 Task: Create Card Training Workshop Analytics Review in Board Email Marketing Platforms and Tools to Workspace Accounting and Bookkeeping Services. Create Card Elderly Care Review in Board Employee Recognition and Rewards Programs to Workspace Accounting and Bookkeeping Services. Create Card Training Workshop Analytics Review in Board Brand Voice Development and Brand Tone of Voice Guidelines Creation to Workspace Accounting and Bookkeeping Services
Action: Mouse moved to (645, 187)
Screenshot: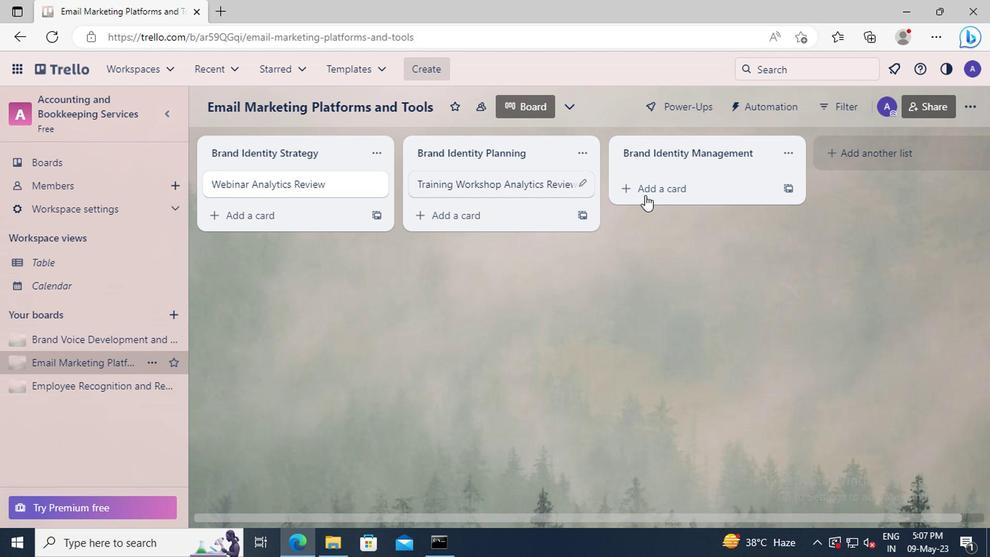 
Action: Mouse pressed left at (645, 187)
Screenshot: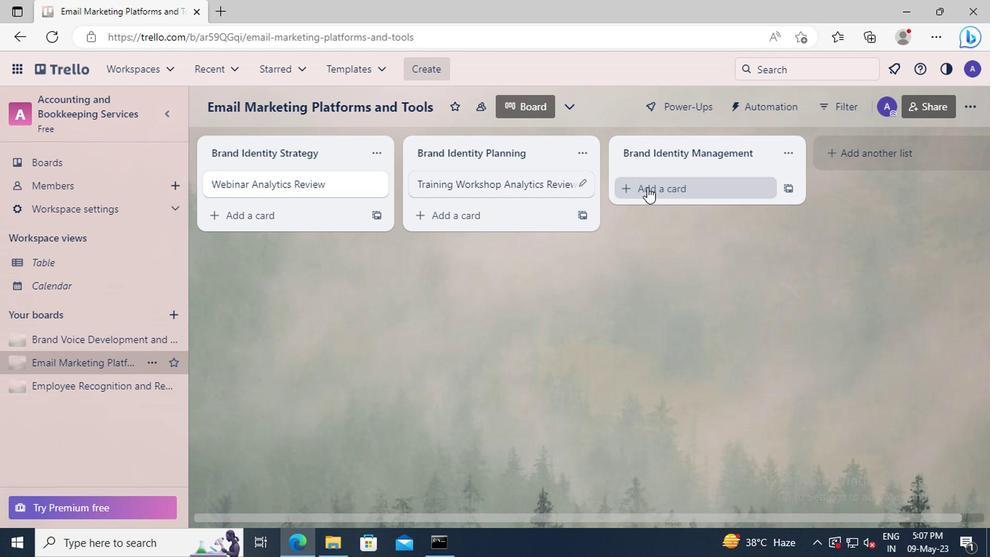 
Action: Key pressed <Key.shift>TRAINING<Key.space><Key.shift_r>WORKSHOP<Key.space><Key.shift>ANALYTICS<Key.space><Key.shift>REVIEW
Screenshot: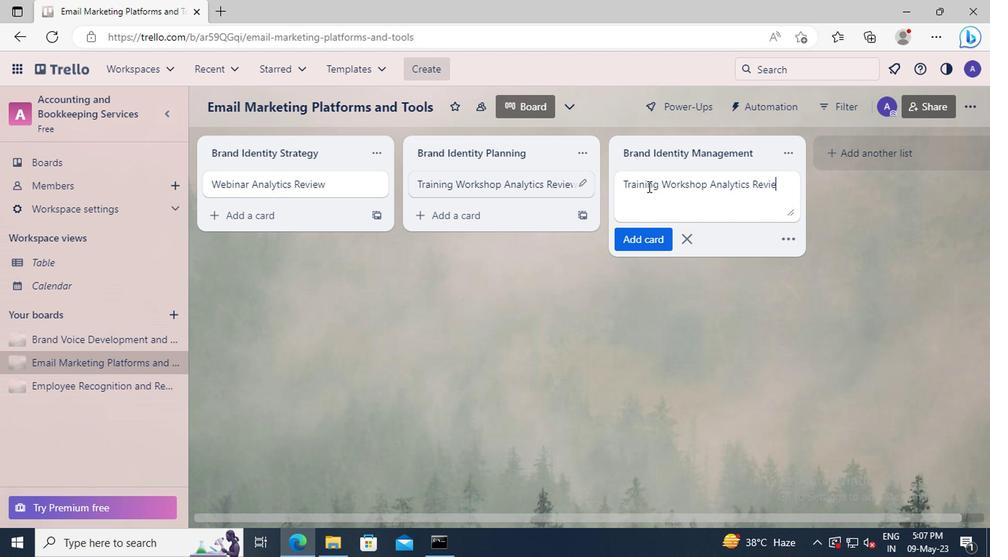 
Action: Mouse moved to (642, 246)
Screenshot: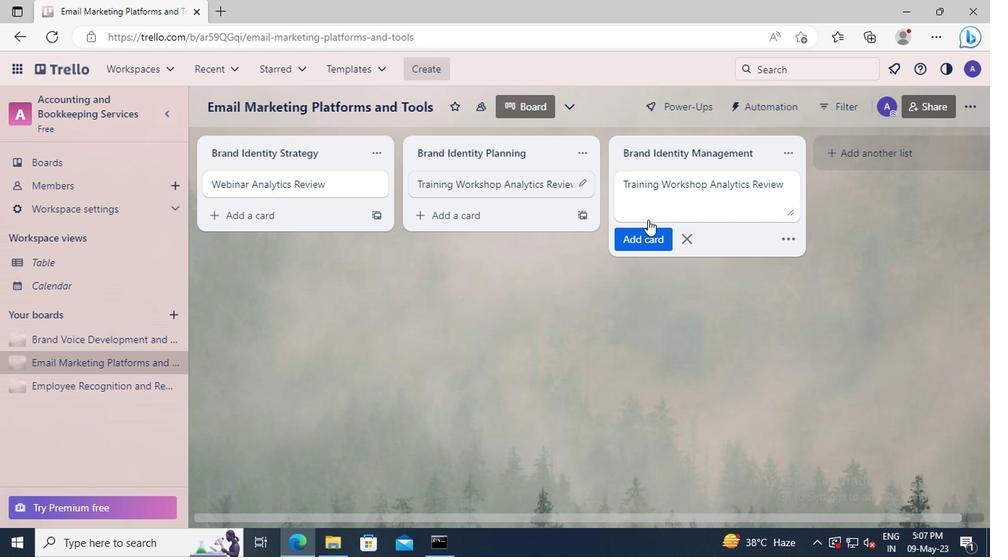
Action: Mouse pressed left at (642, 246)
Screenshot: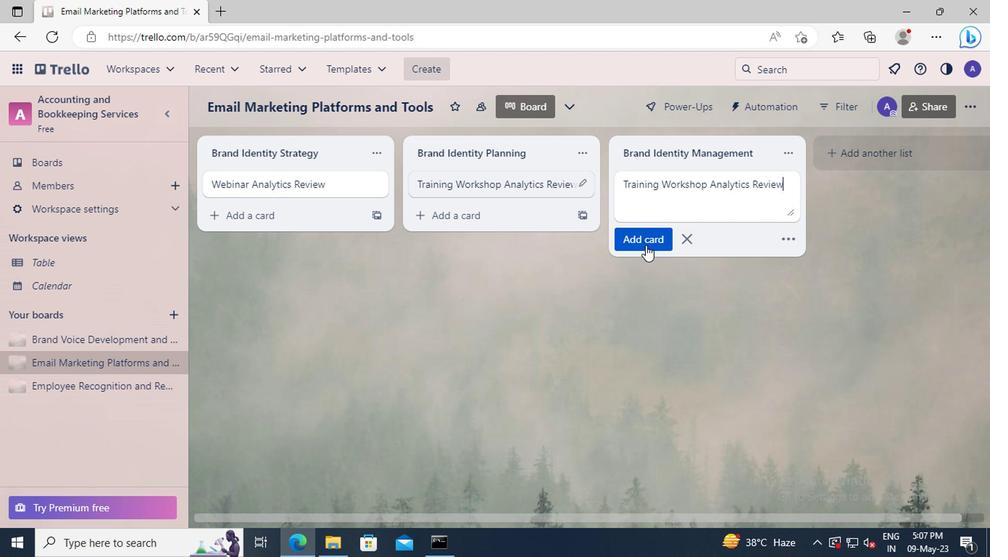 
Action: Mouse moved to (109, 387)
Screenshot: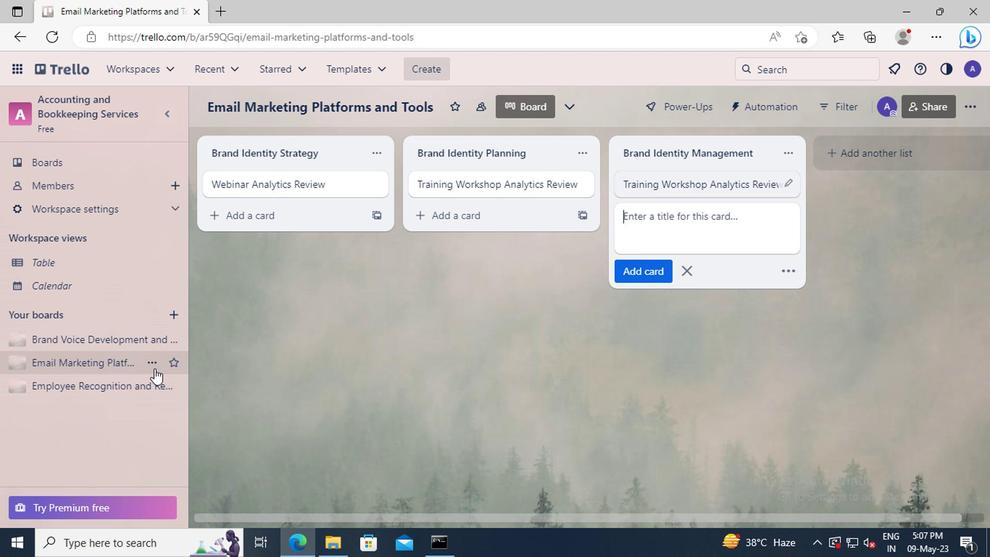 
Action: Mouse pressed left at (109, 387)
Screenshot: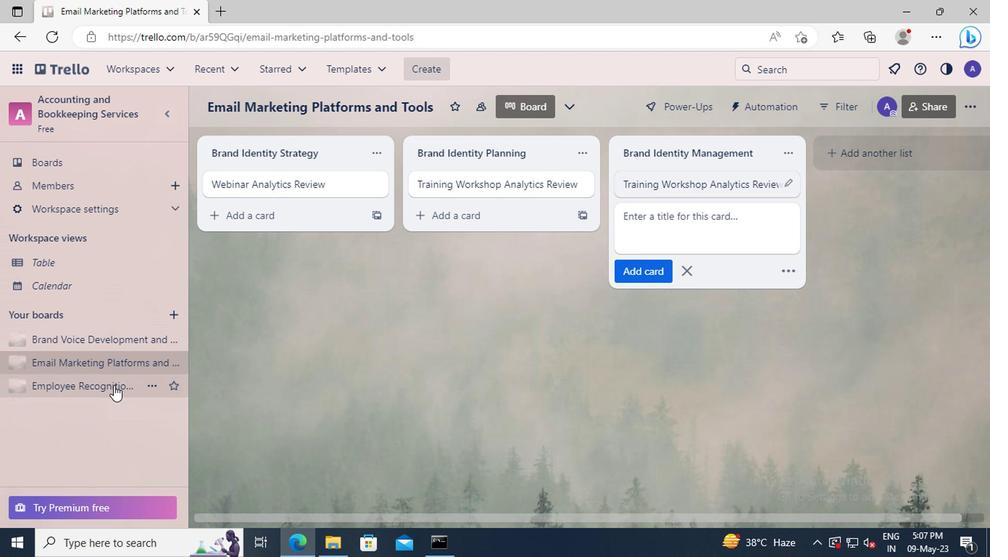 
Action: Mouse moved to (653, 188)
Screenshot: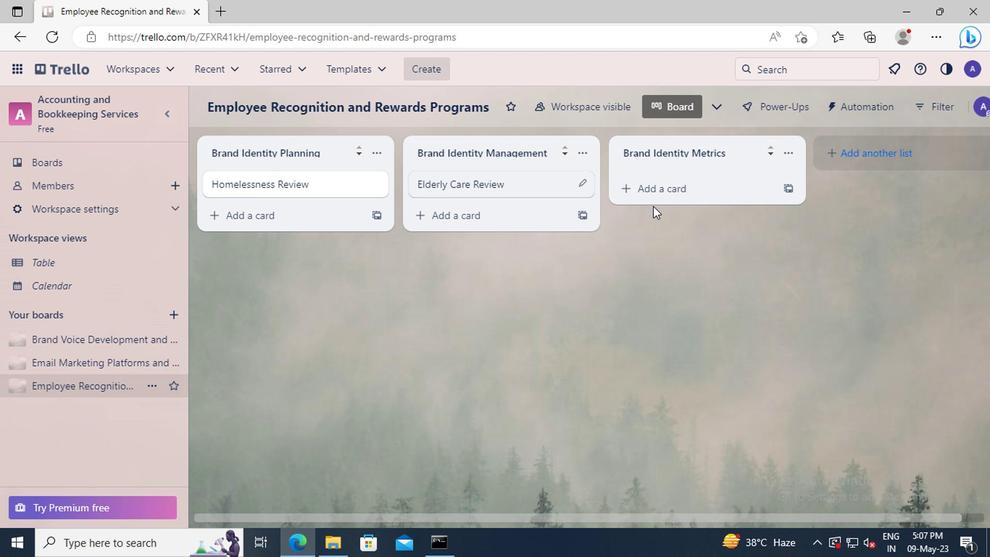 
Action: Mouse pressed left at (653, 188)
Screenshot: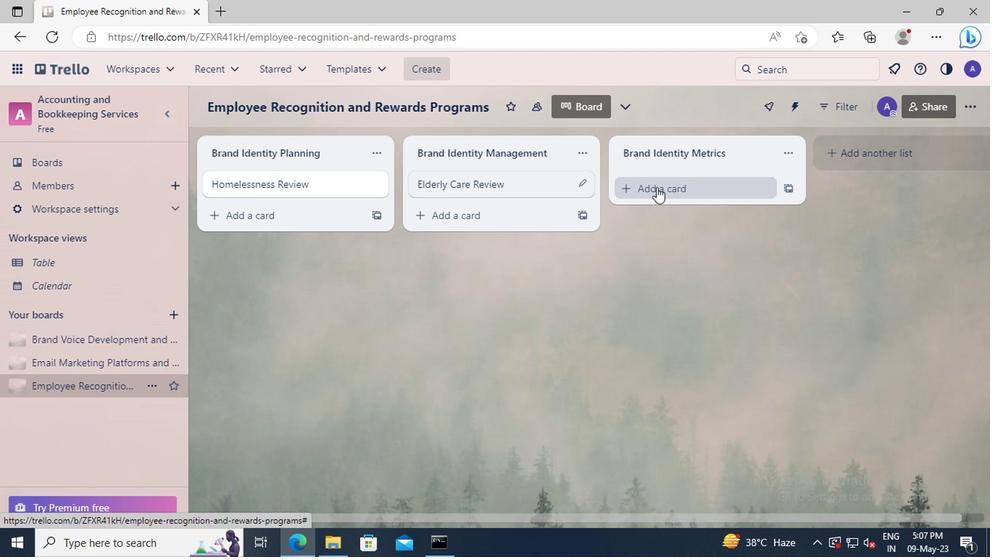 
Action: Key pressed <Key.shift>ELDERLY<Key.space><Key.shift>CARE<Key.space><Key.shift>REVIEW
Screenshot: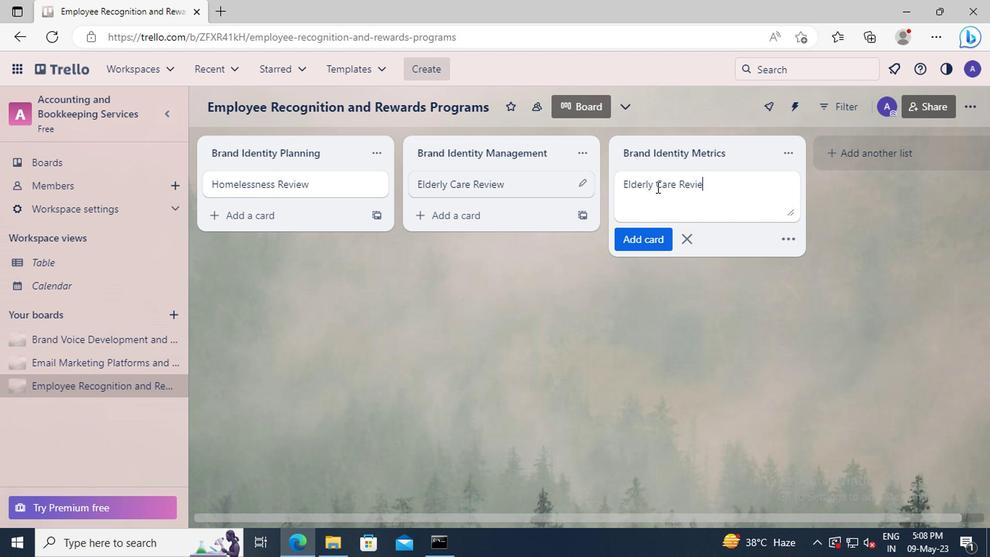 
Action: Mouse moved to (657, 236)
Screenshot: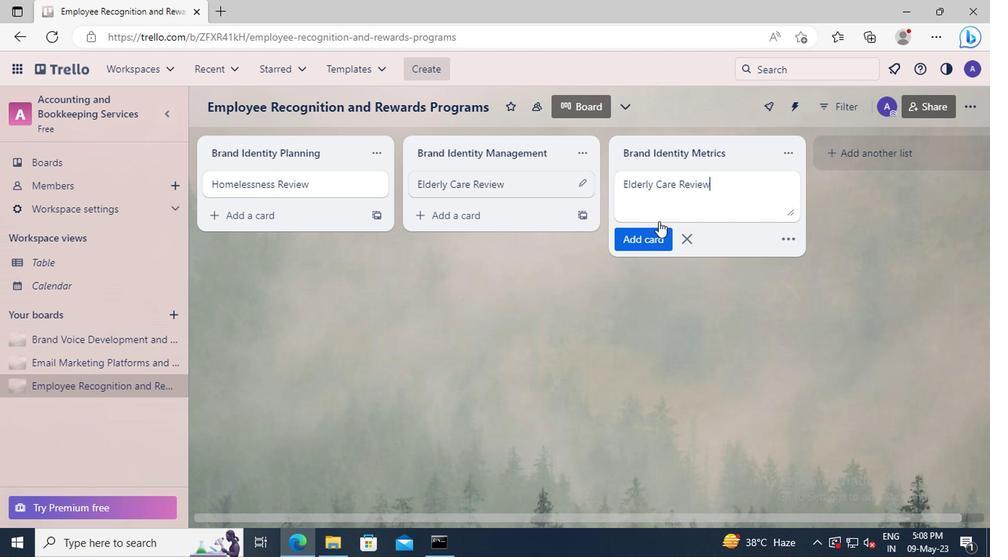 
Action: Mouse pressed left at (657, 236)
Screenshot: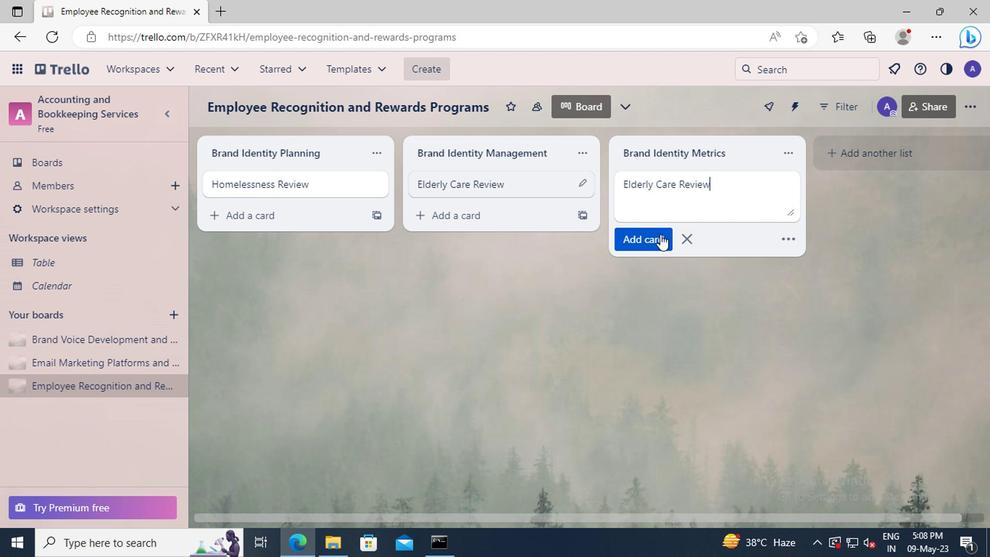 
Action: Mouse moved to (124, 340)
Screenshot: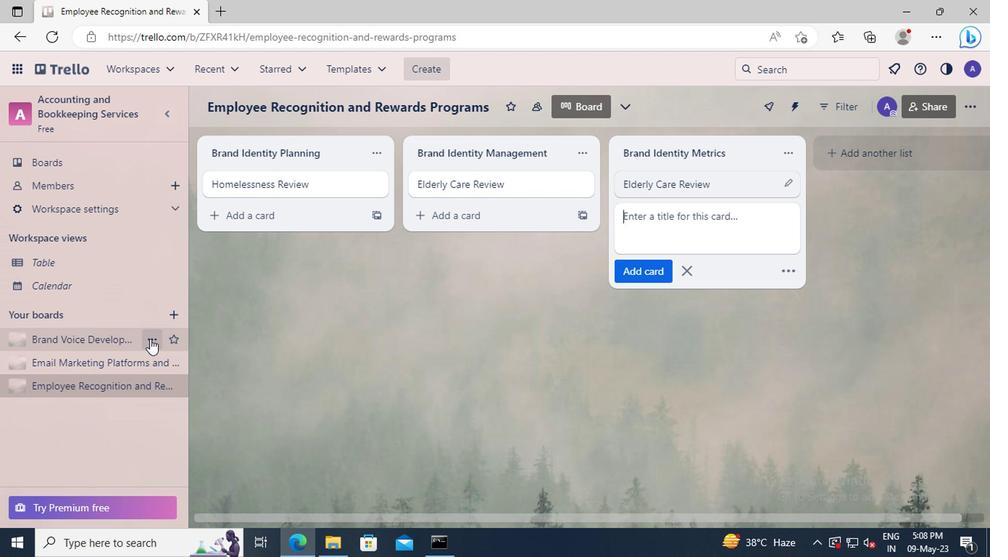 
Action: Mouse pressed left at (124, 340)
Screenshot: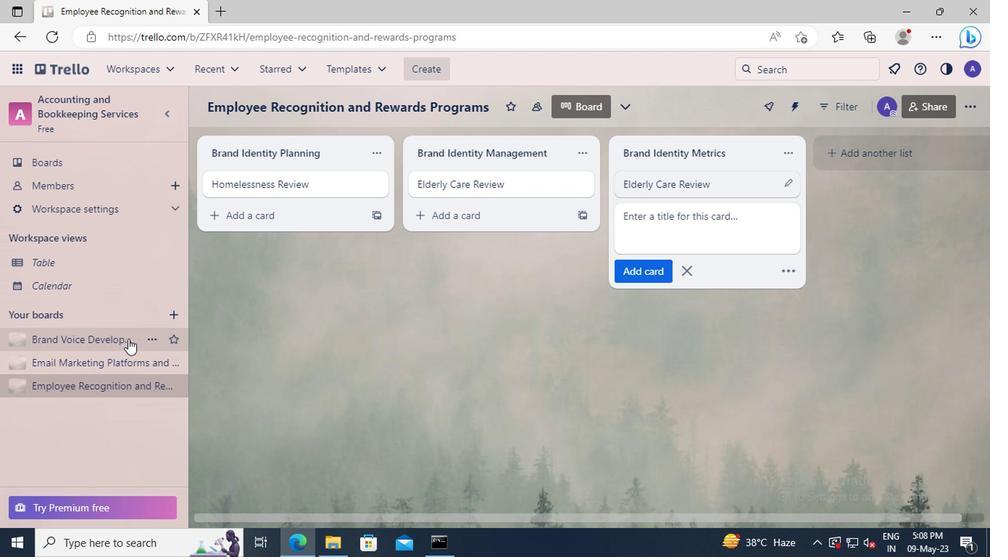 
Action: Mouse moved to (641, 189)
Screenshot: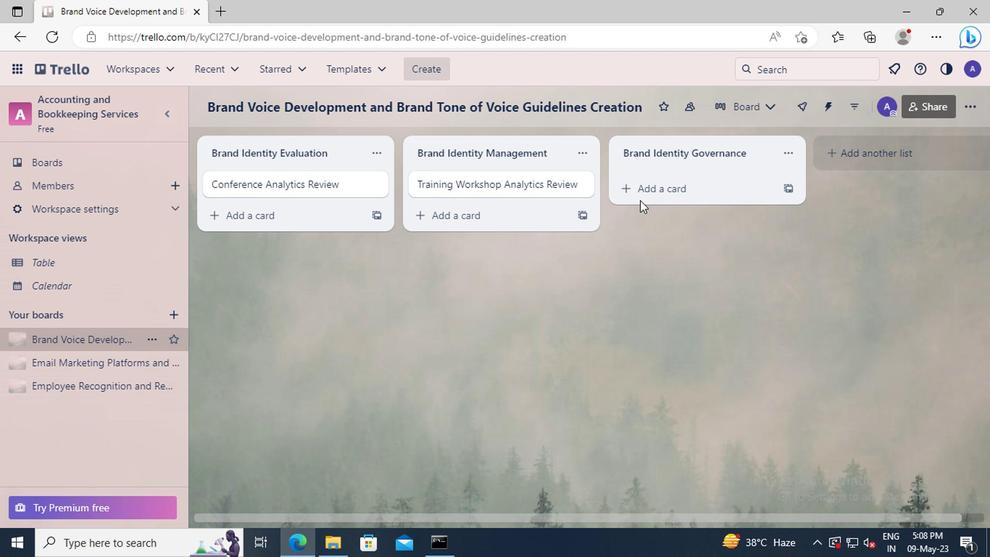 
Action: Mouse pressed left at (641, 189)
Screenshot: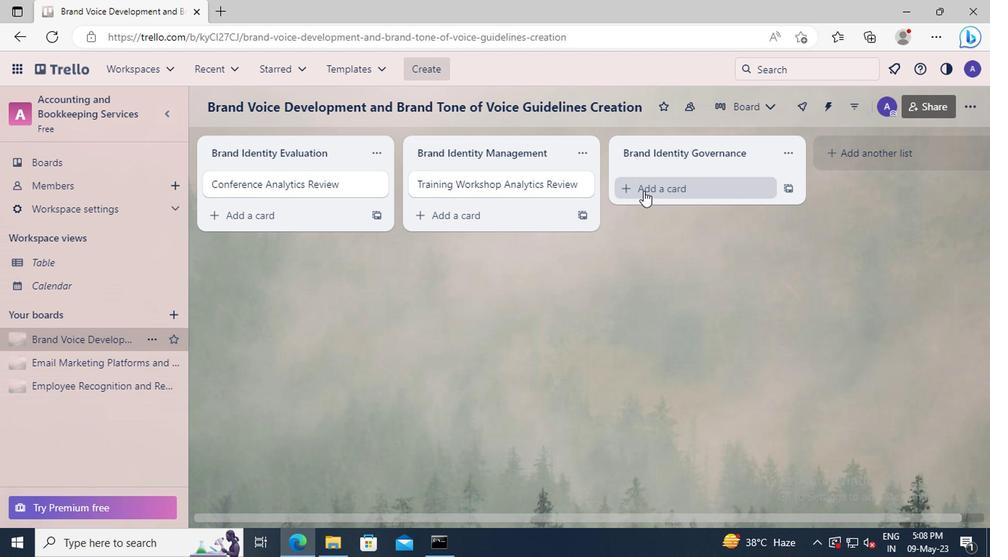 
Action: Key pressed <Key.shift>TRAINING<Key.space><Key.shift>WORKSHOP<Key.space><Key.shift>ANALYTICS<Key.space><Key.shift>REVIEW
Screenshot: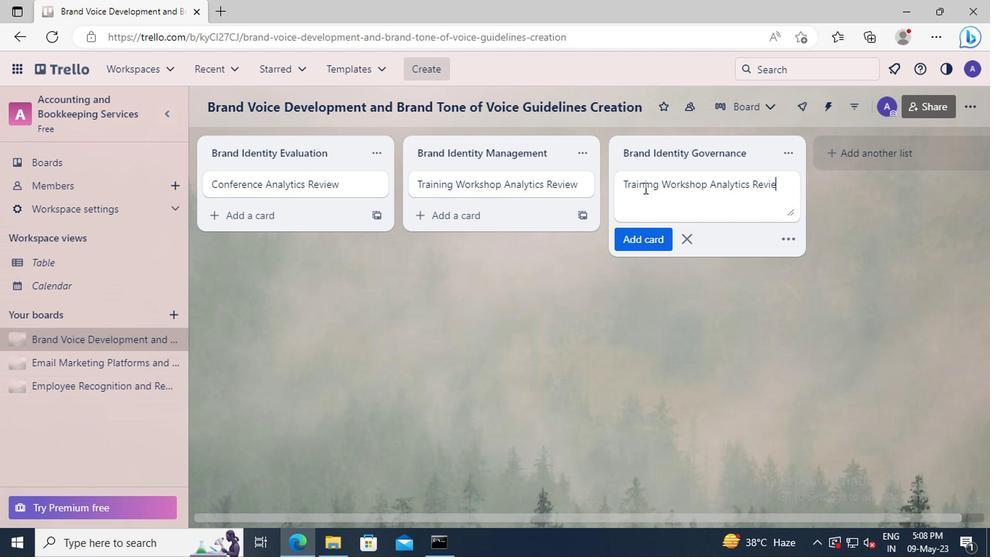
Action: Mouse moved to (645, 237)
Screenshot: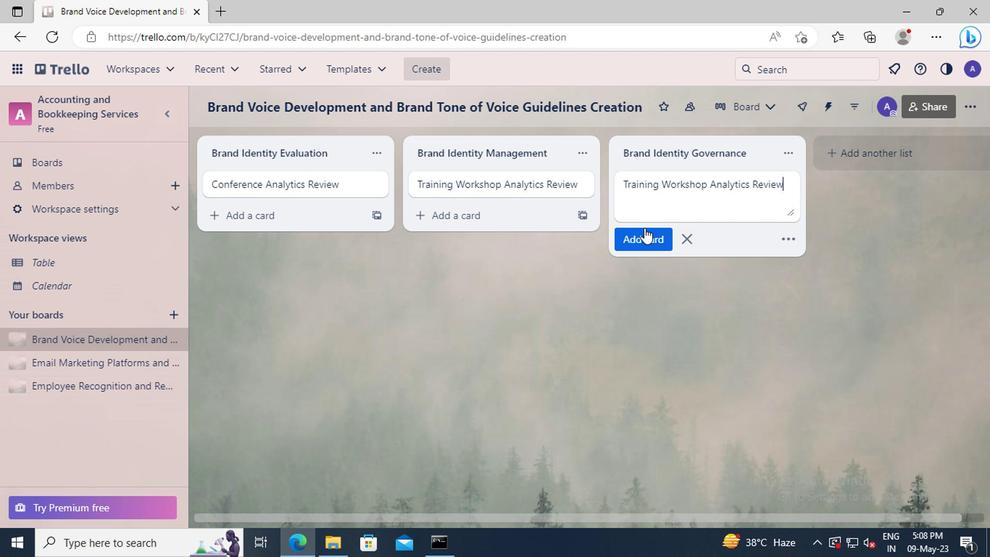 
Action: Mouse pressed left at (645, 237)
Screenshot: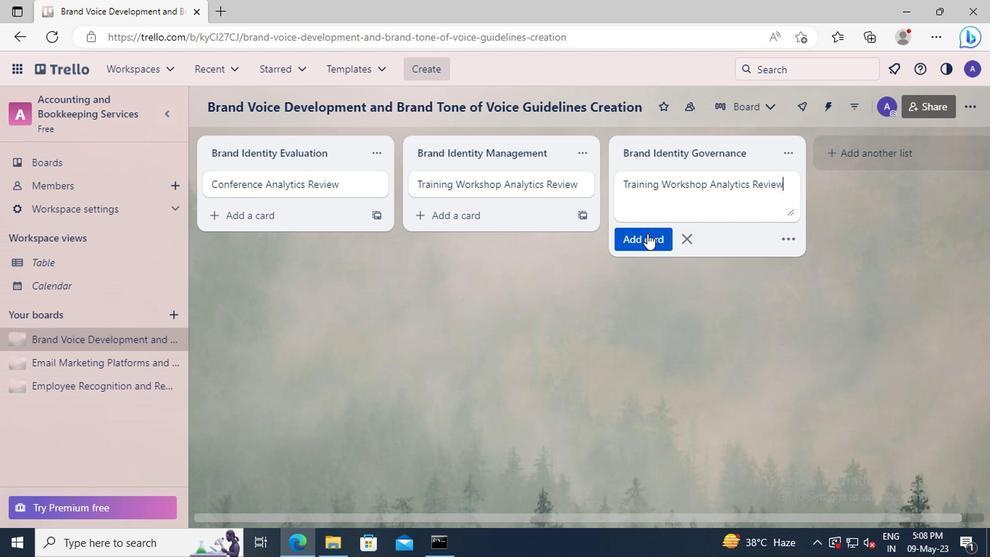 
